 Task: Create New Customer with Customer Name: PhoXpress, Billing Address Line1: 2095 Pike Street, Billing Address Line2:  San Diego, Billing Address Line3:  California 92126
Action: Mouse pressed left at (163, 28)
Screenshot: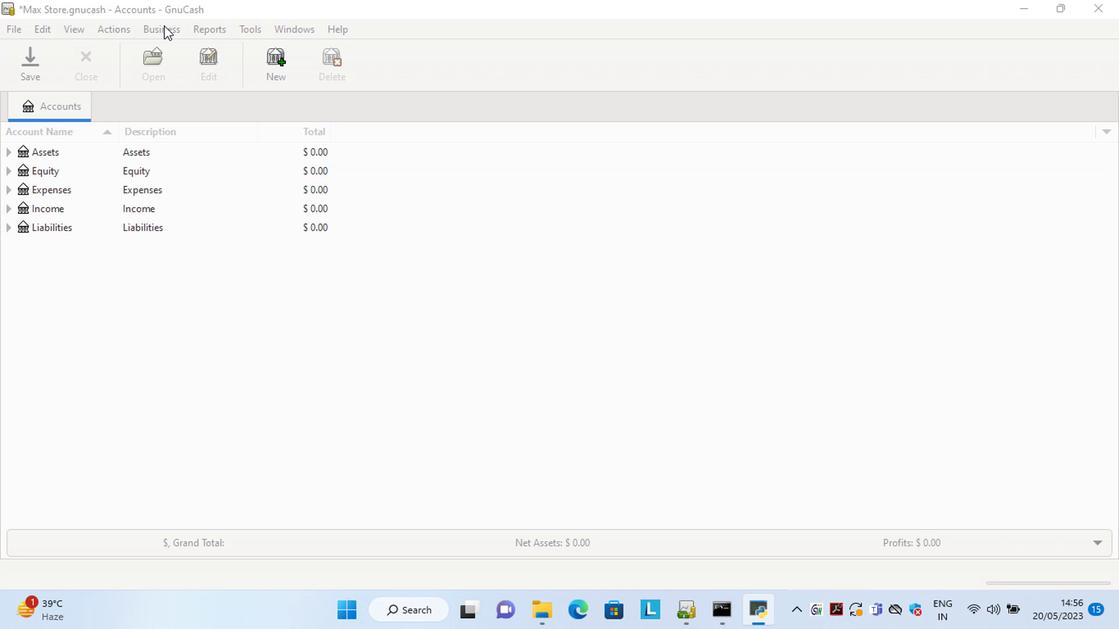
Action: Mouse moved to (342, 72)
Screenshot: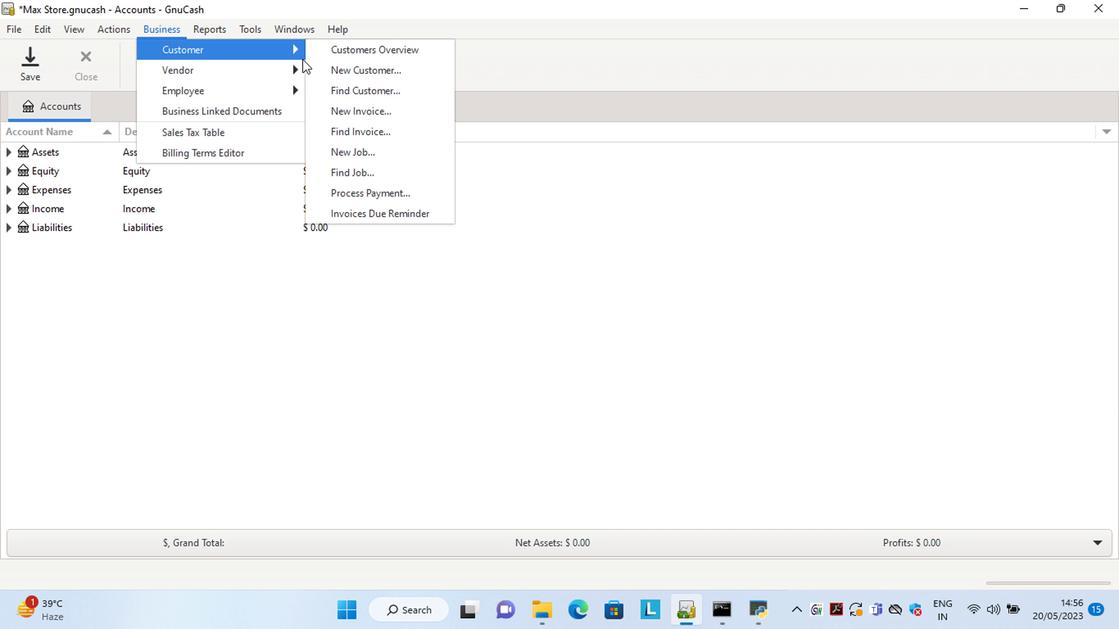 
Action: Mouse pressed left at (342, 72)
Screenshot: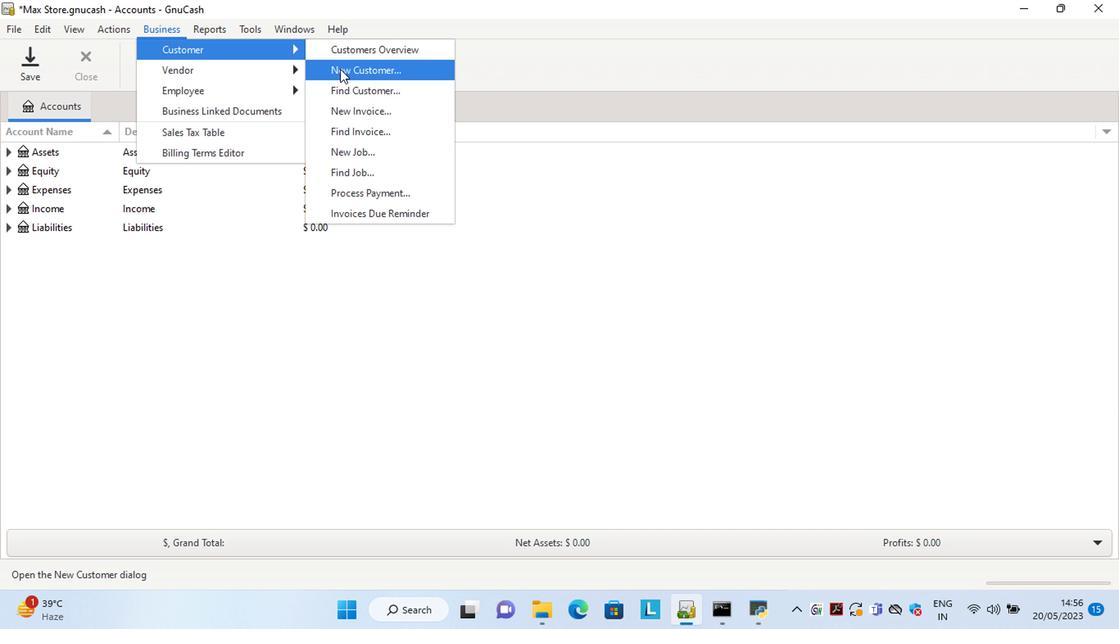 
Action: Mouse moved to (1055, 322)
Screenshot: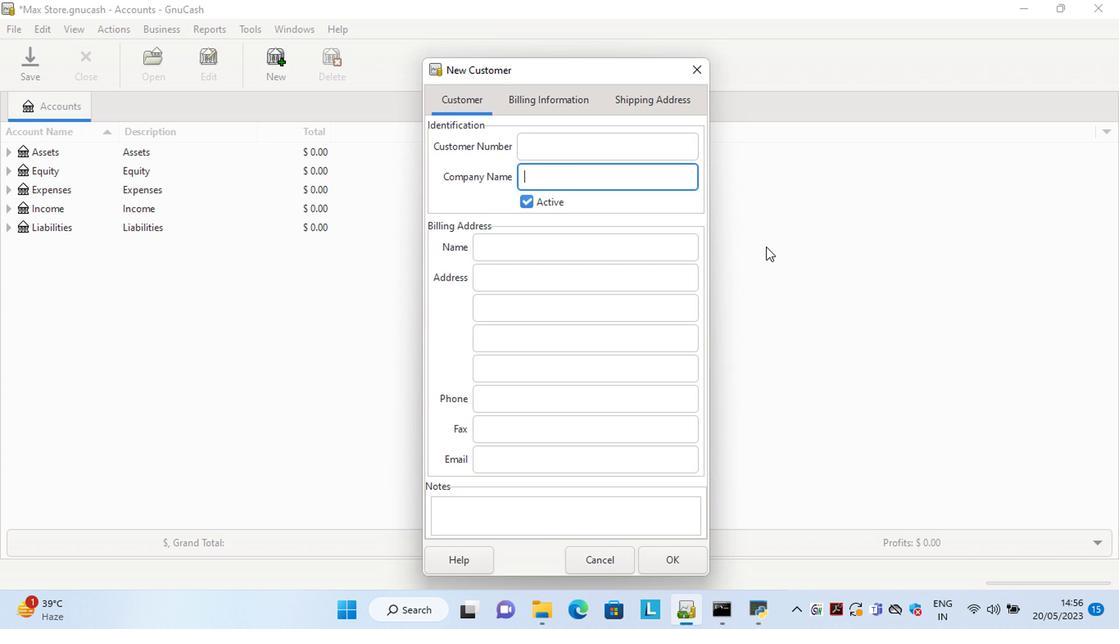 
Action: Key pressed <Key.shift>HH<Key.backspace><Key.backspace><Key.shift>Xpress<Key.tab><Key.tab><Key.tab>2095<Key.space><Key.shift>Pike<Key.space><Key.shift>Street<Key.tab>s<Key.tab>c<Key.tab>
Screenshot: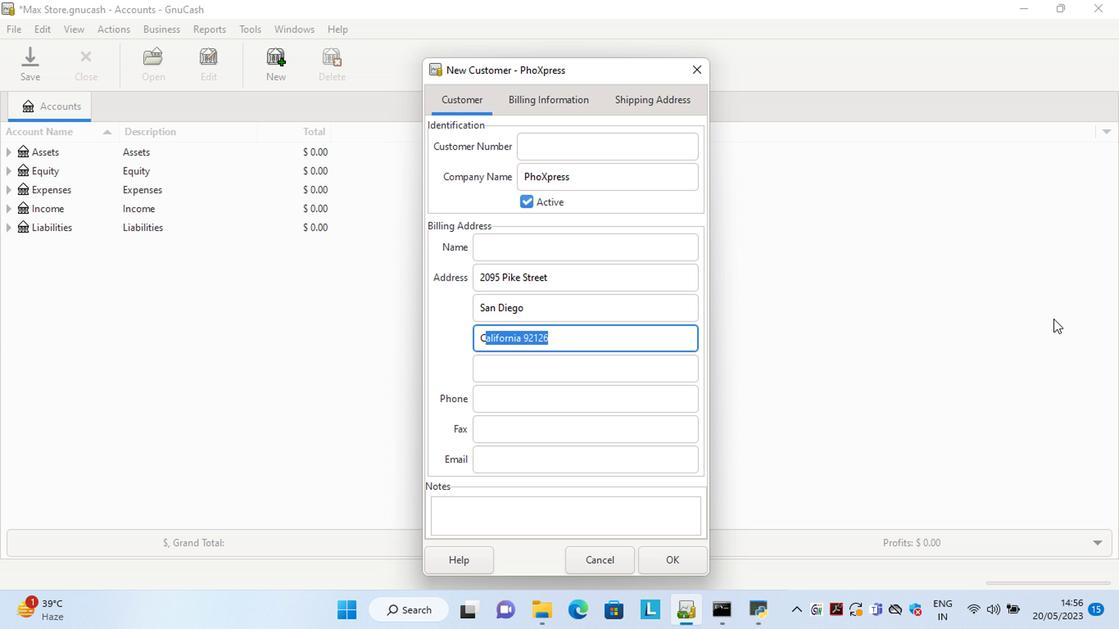 
Action: Mouse moved to (697, 558)
Screenshot: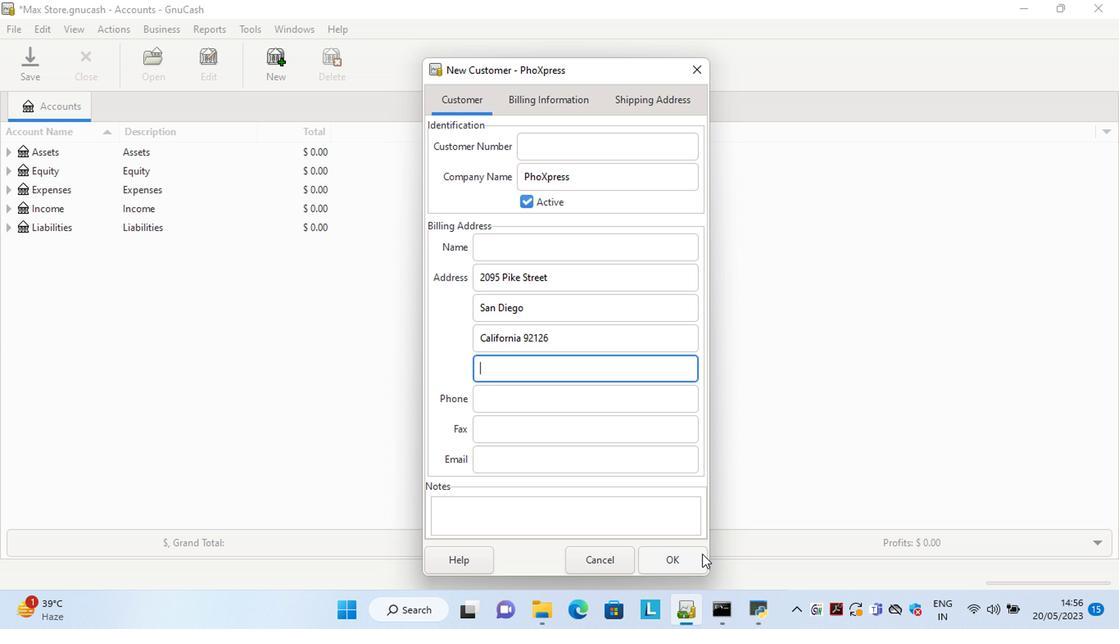 
Action: Mouse pressed left at (697, 558)
Screenshot: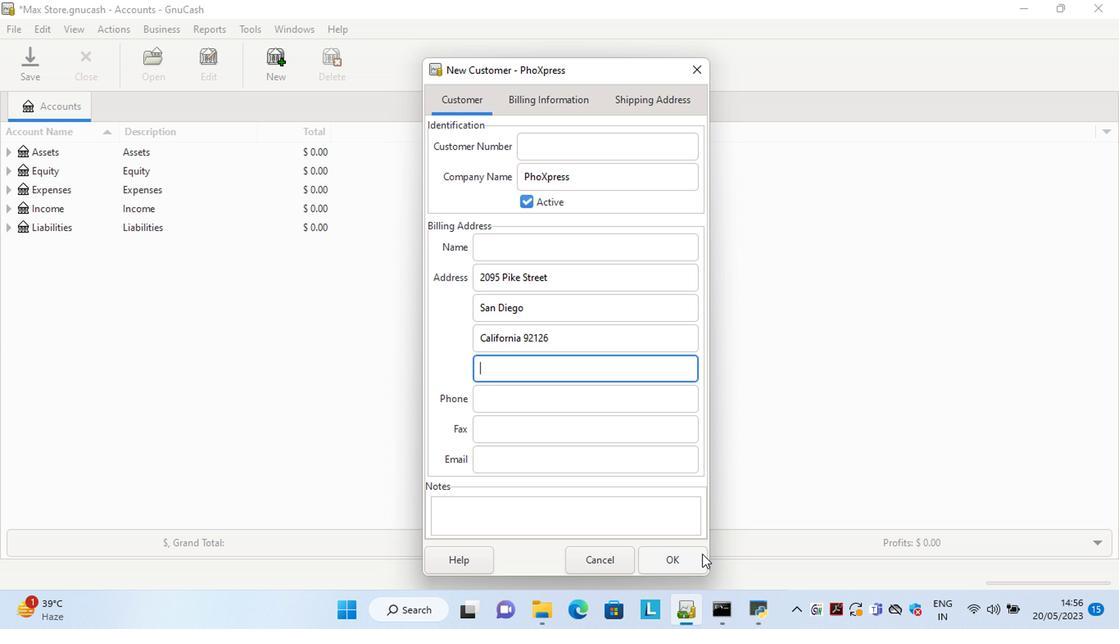 
